 Task: Create a rule from the Agile list, Priority changed -> Complete task in the project AgileCoast if Priority Cleared then Complete Task
Action: Mouse moved to (961, 106)
Screenshot: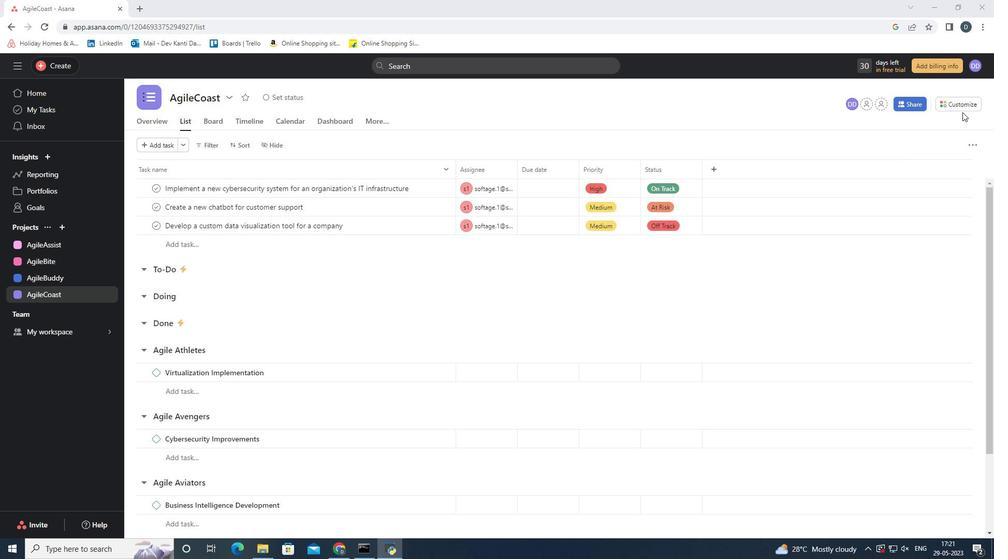 
Action: Mouse pressed left at (961, 106)
Screenshot: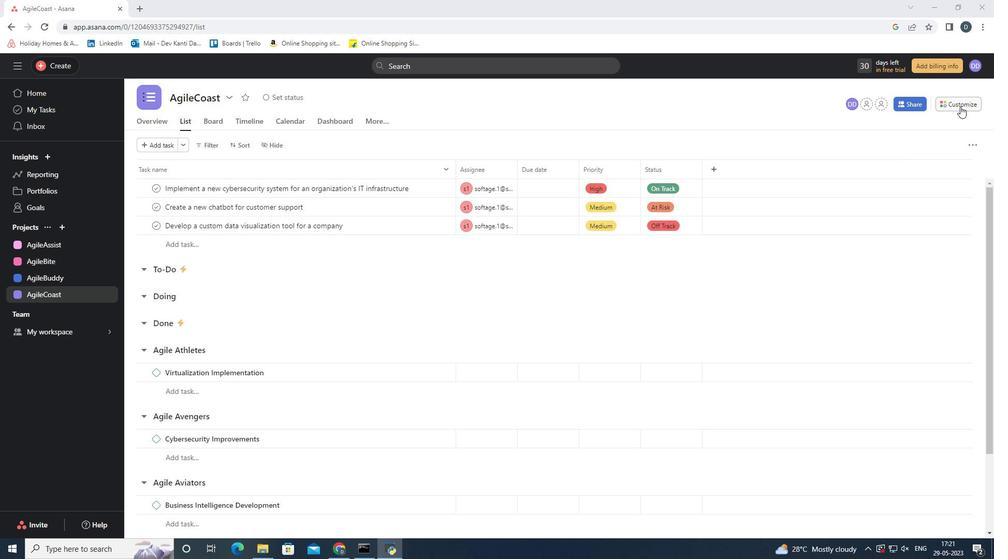 
Action: Mouse moved to (781, 234)
Screenshot: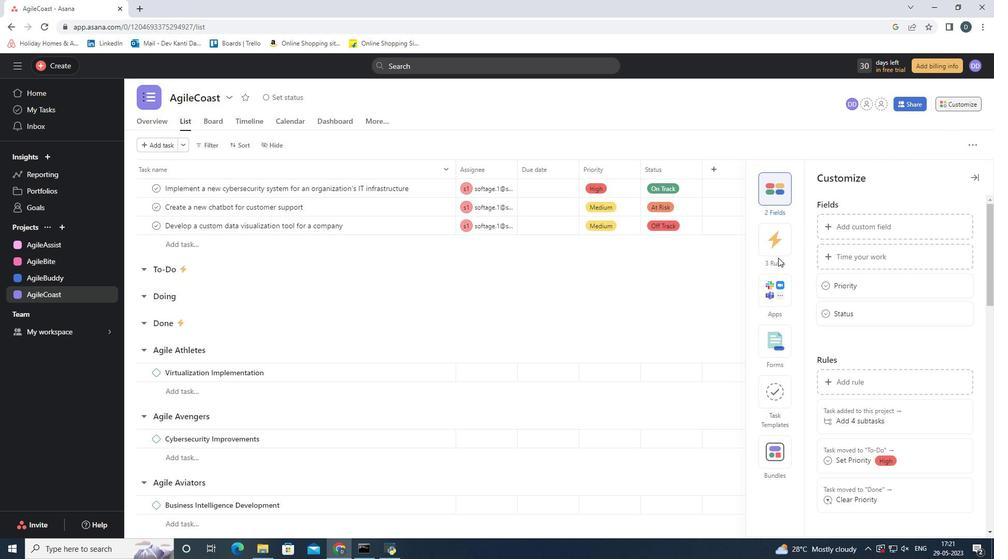 
Action: Mouse pressed left at (781, 234)
Screenshot: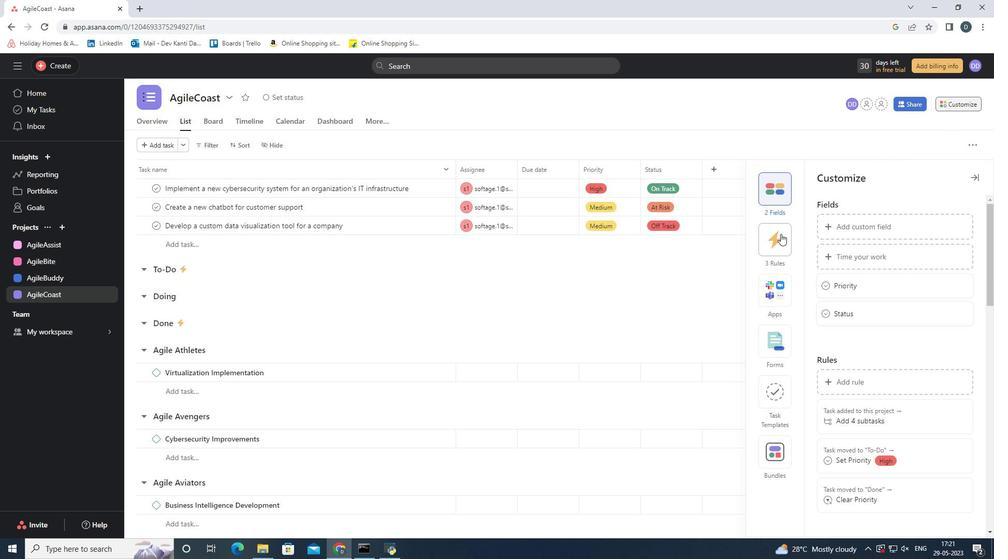 
Action: Mouse moved to (881, 226)
Screenshot: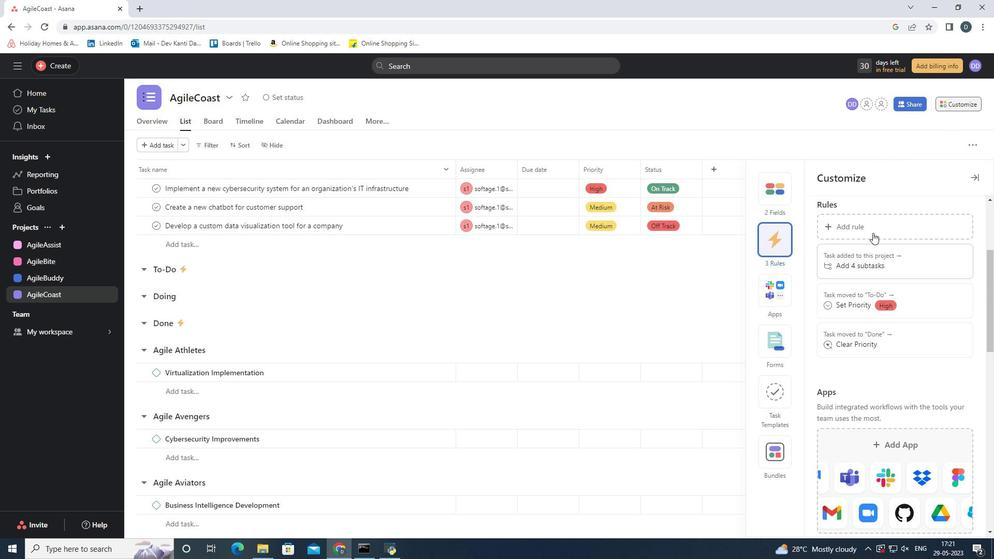 
Action: Mouse pressed left at (881, 226)
Screenshot: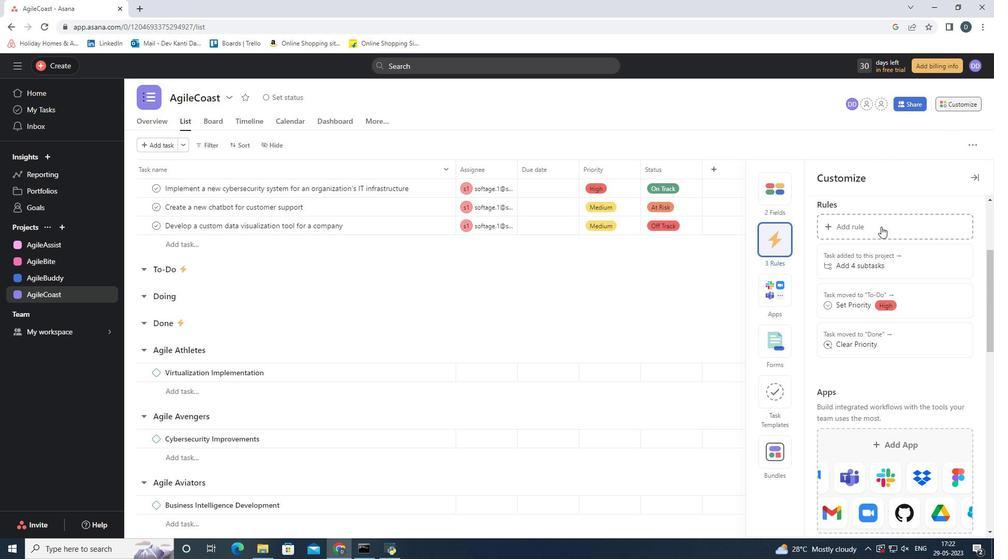 
Action: Mouse moved to (204, 173)
Screenshot: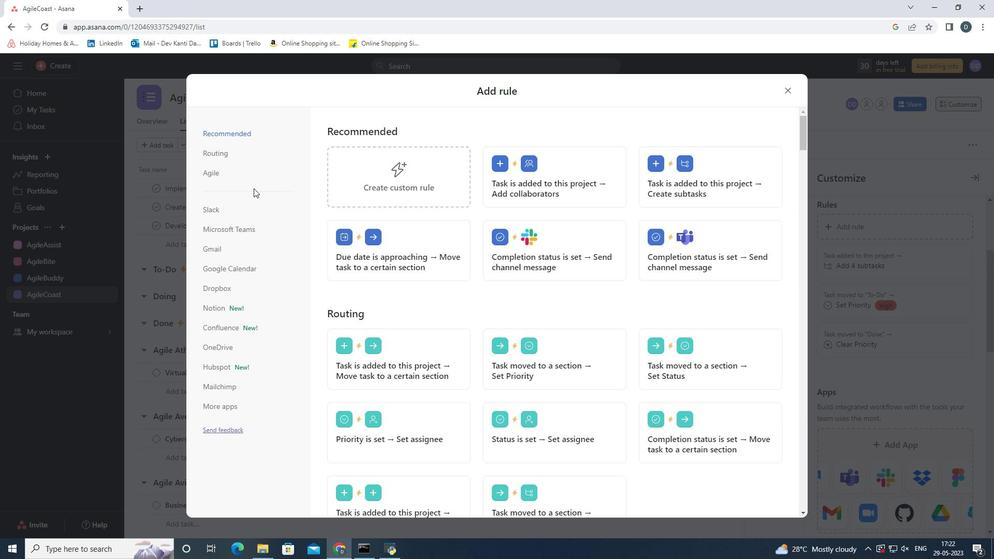 
Action: Mouse pressed left at (204, 173)
Screenshot: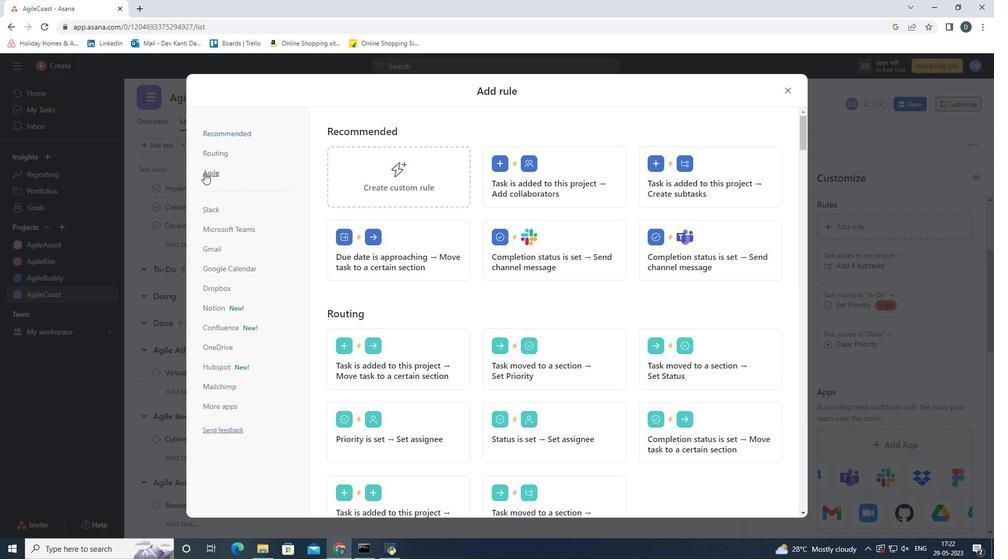 
Action: Mouse moved to (446, 204)
Screenshot: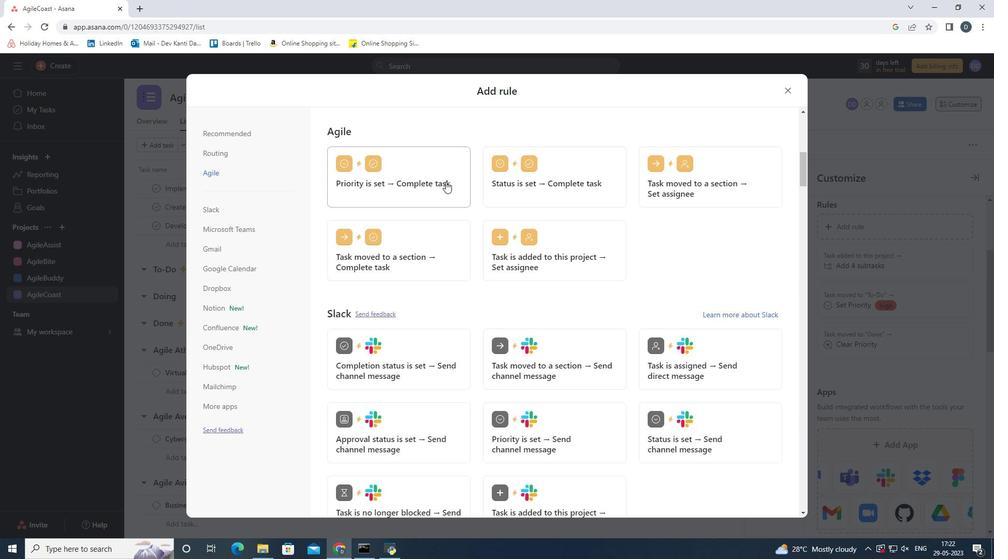 
Action: Mouse pressed left at (446, 204)
Screenshot: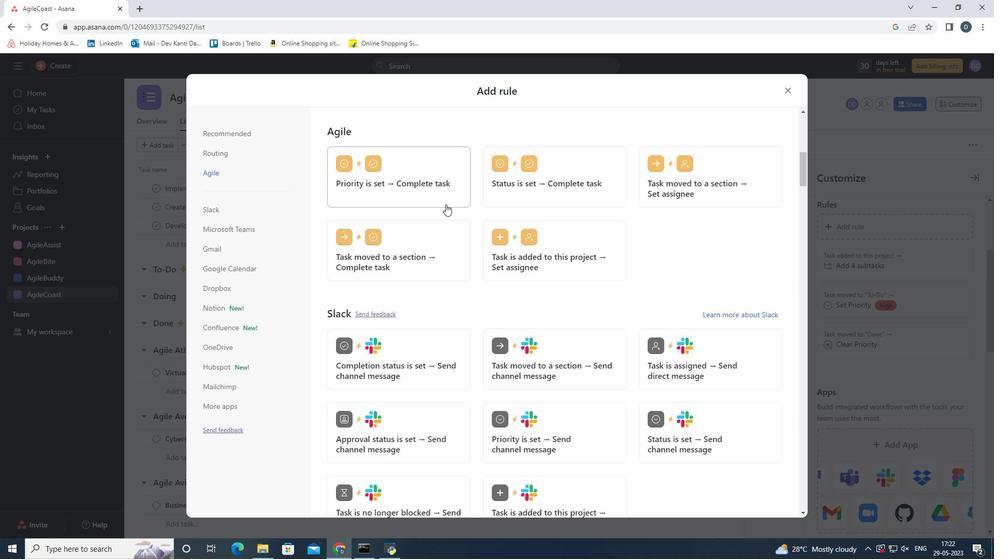 
Action: Mouse moved to (674, 202)
Screenshot: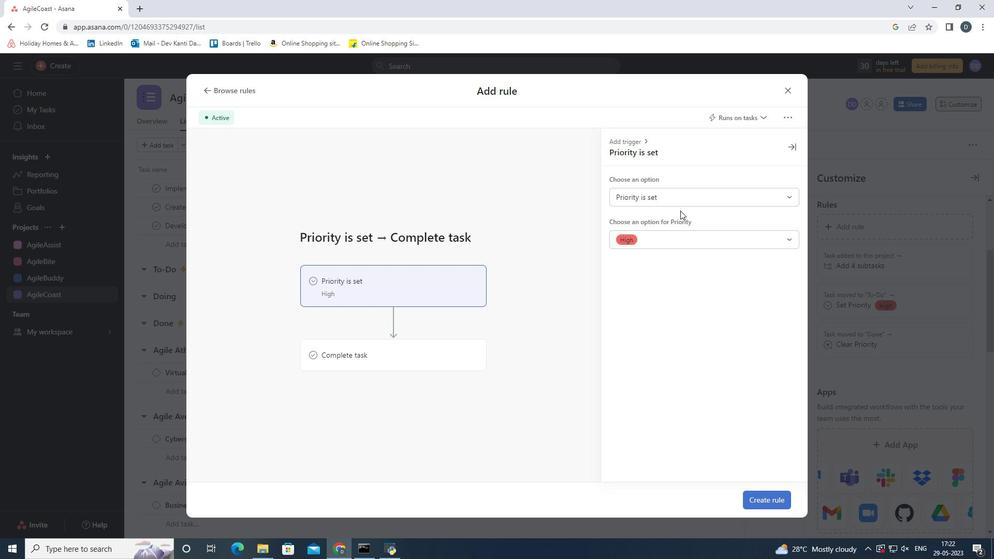 
Action: Mouse pressed left at (674, 202)
Screenshot: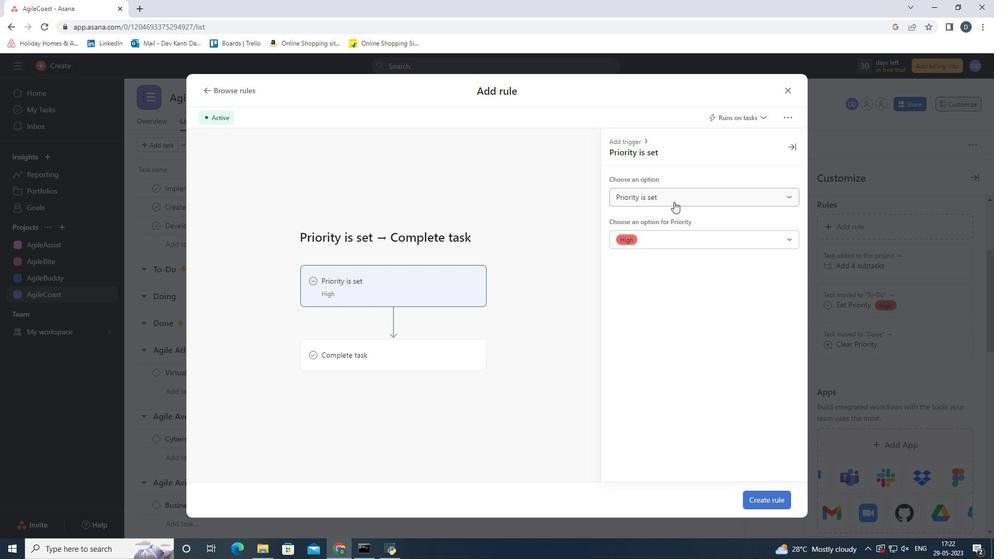
Action: Mouse moved to (667, 237)
Screenshot: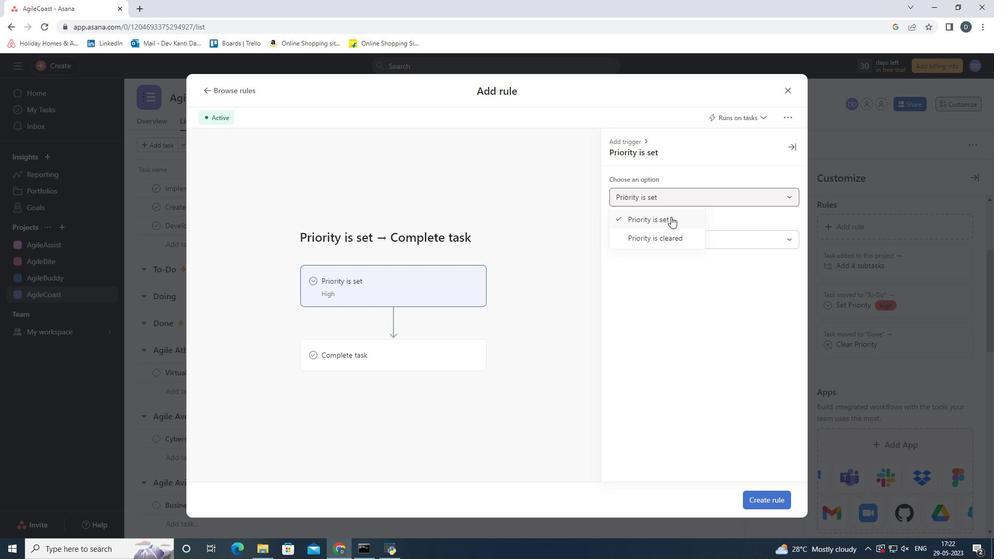 
Action: Mouse pressed left at (667, 237)
Screenshot: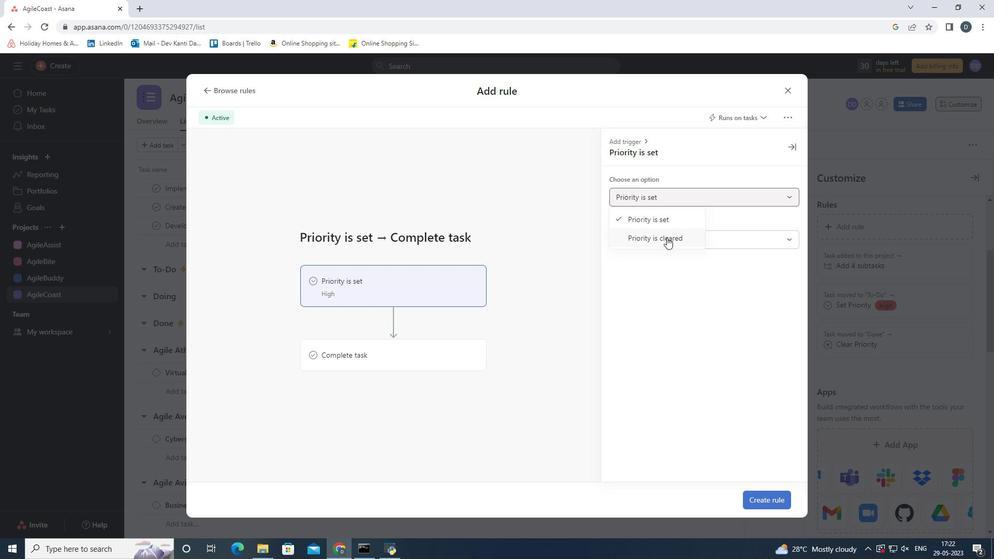 
Action: Mouse moved to (522, 384)
Screenshot: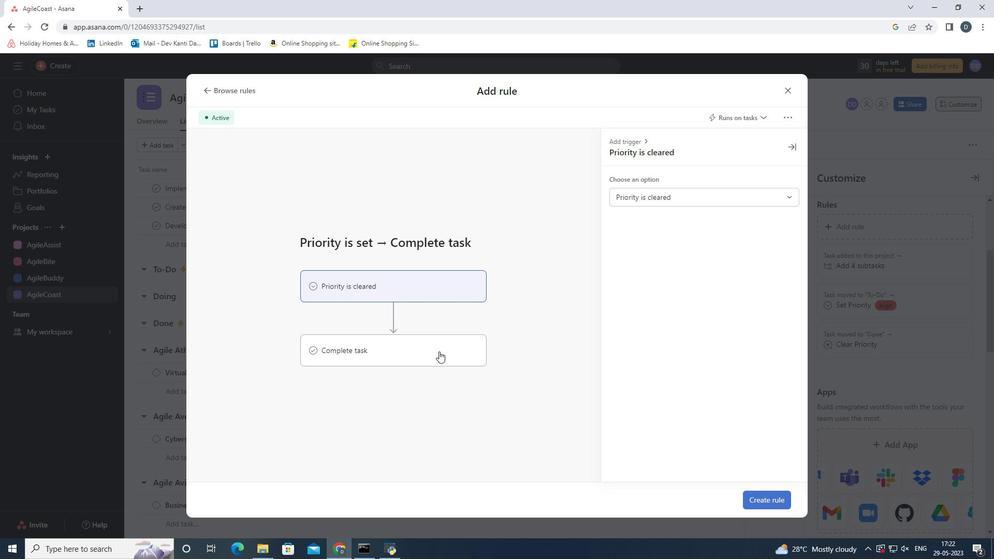 
Action: Mouse pressed left at (522, 384)
Screenshot: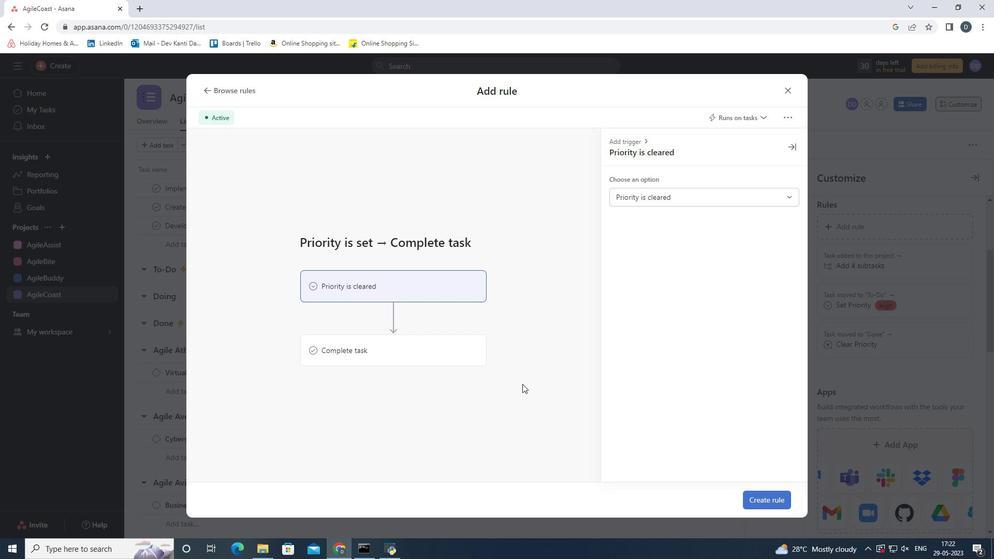 
Action: Mouse moved to (760, 501)
Screenshot: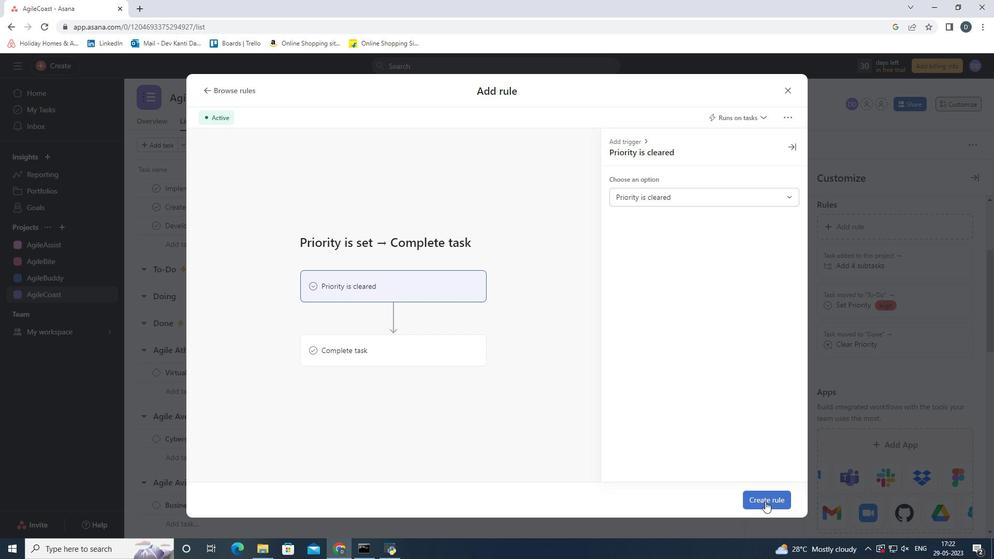 
Action: Mouse pressed left at (760, 501)
Screenshot: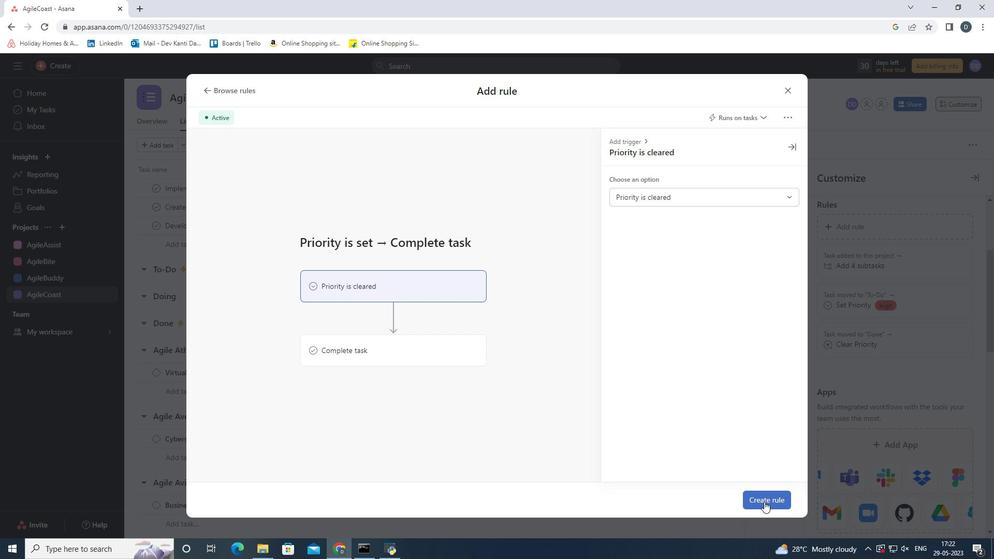 
Action: Mouse moved to (978, 177)
Screenshot: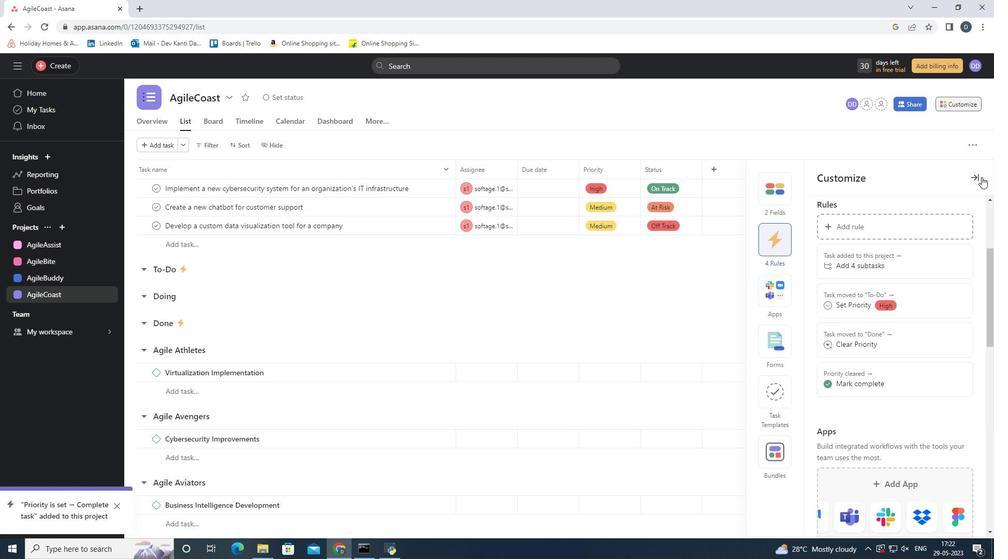 
Action: Mouse pressed left at (978, 177)
Screenshot: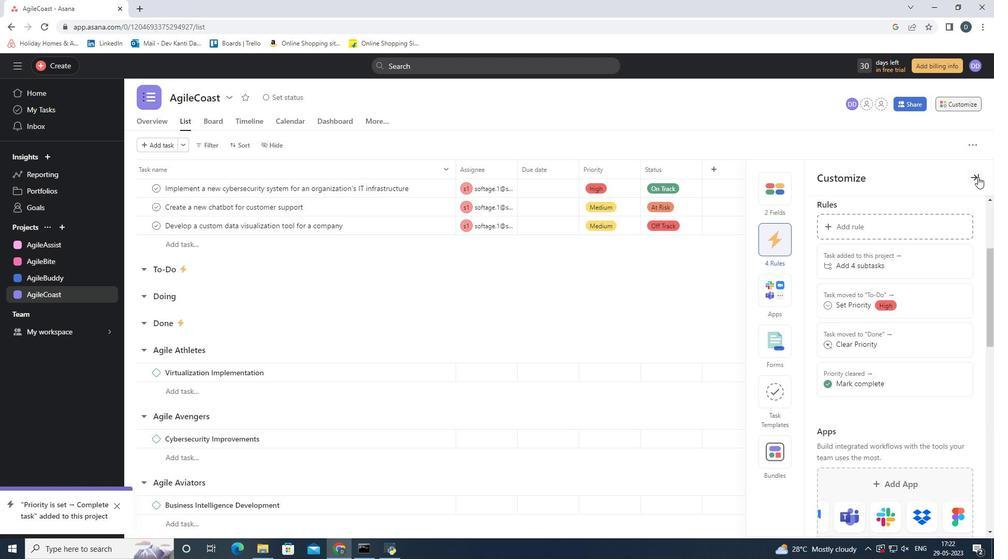 
Action: Mouse moved to (963, 105)
Screenshot: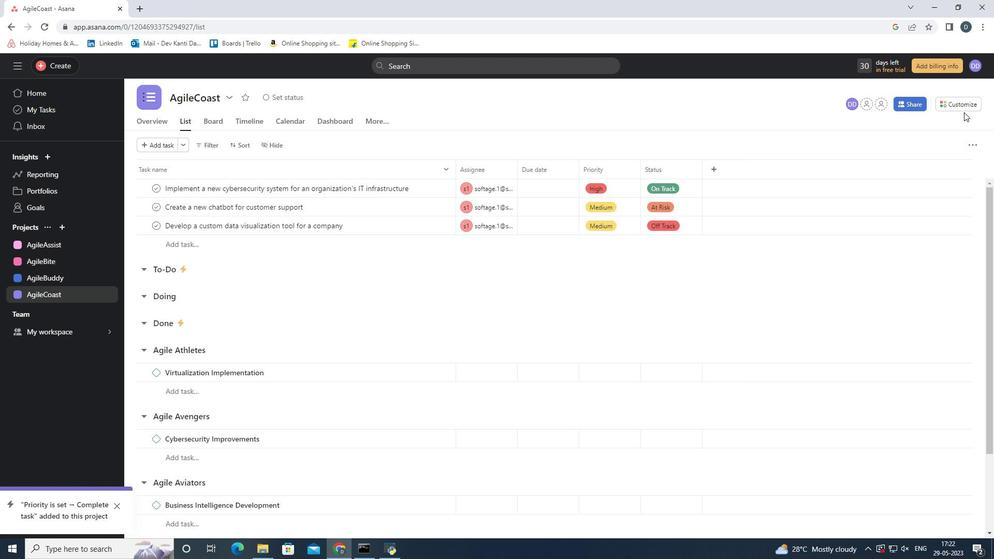 
Action: Mouse pressed left at (963, 105)
Screenshot: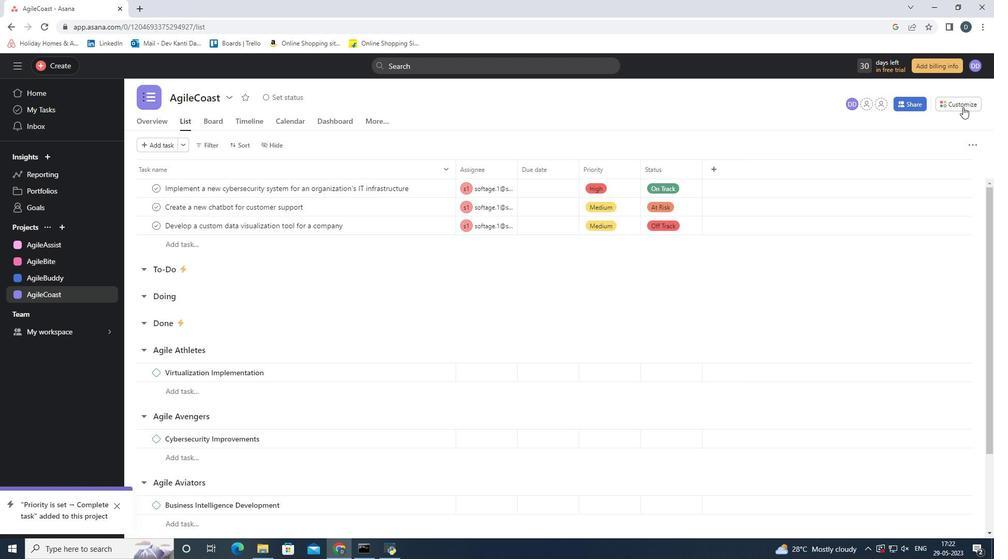 
Action: Mouse moved to (861, 368)
Screenshot: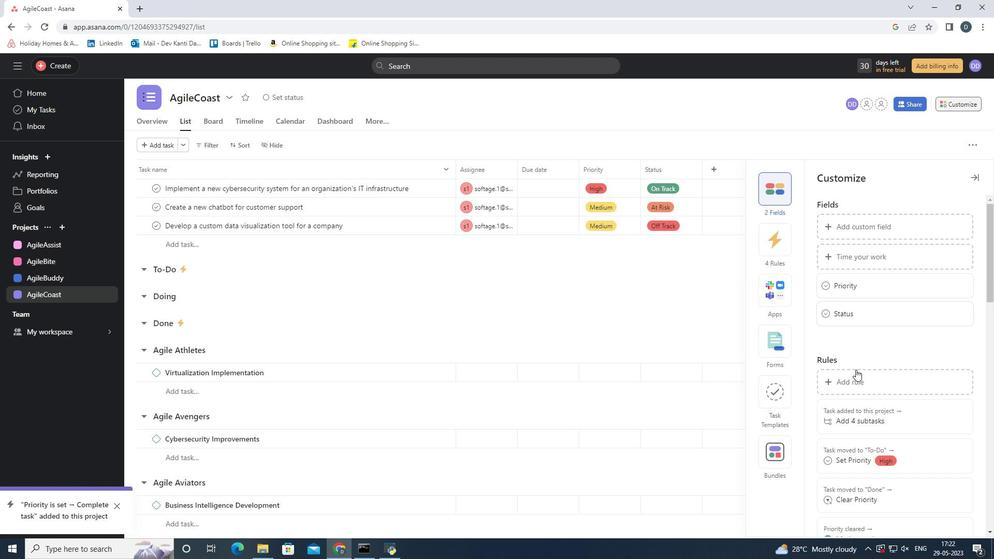 
Action: Mouse scrolled (861, 367) with delta (0, 0)
Screenshot: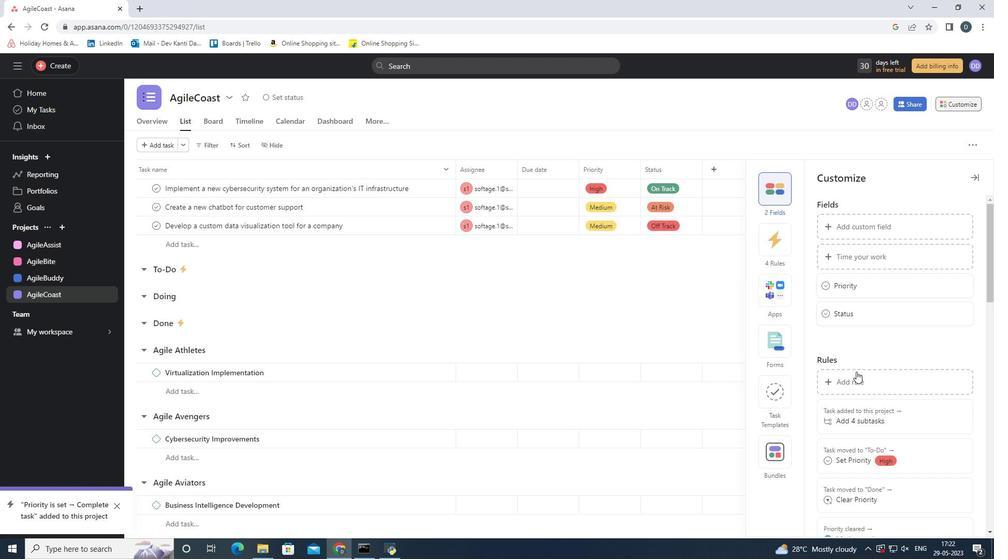
Action: Mouse scrolled (861, 367) with delta (0, 0)
Screenshot: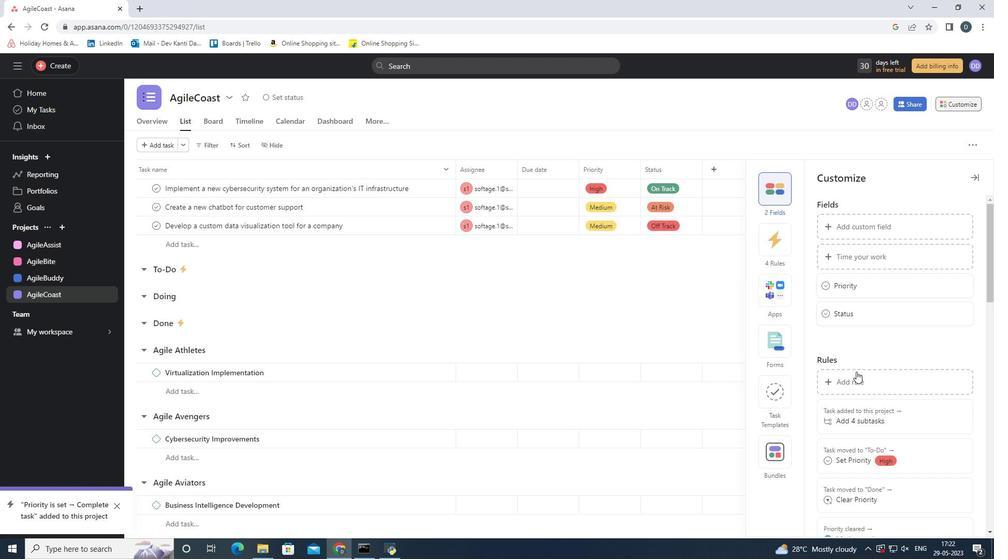 
Action: Mouse scrolled (861, 367) with delta (0, 0)
Screenshot: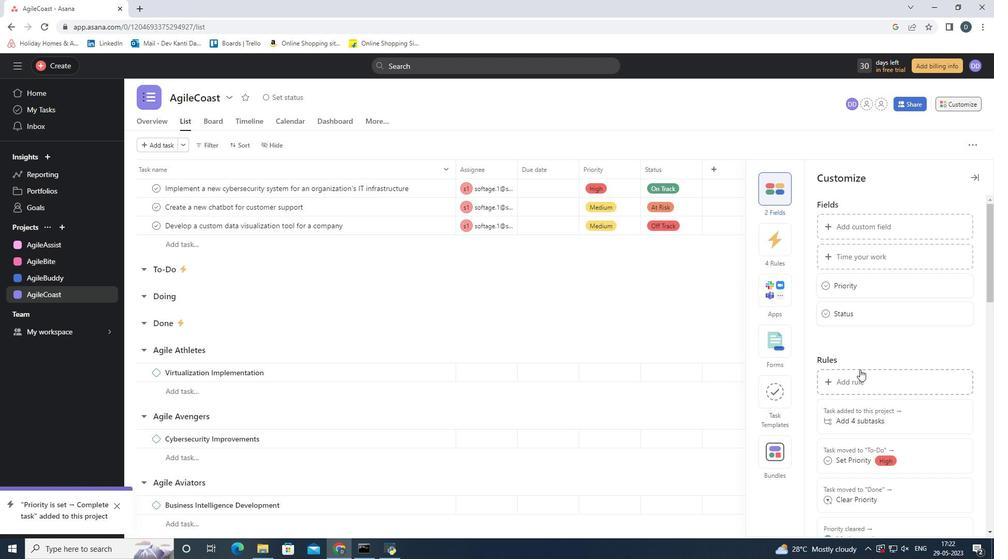 
Action: Mouse moved to (976, 177)
Screenshot: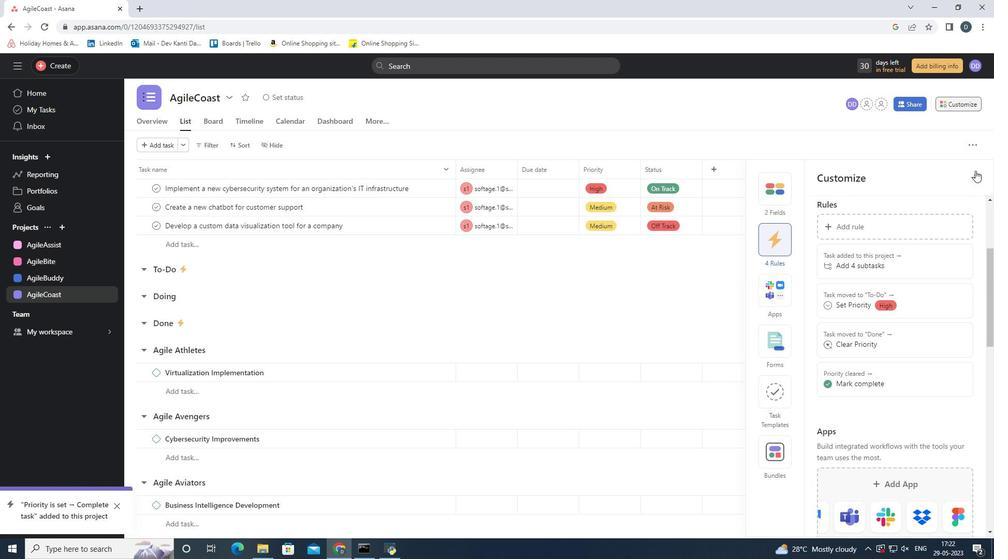 
Action: Mouse pressed left at (976, 177)
Screenshot: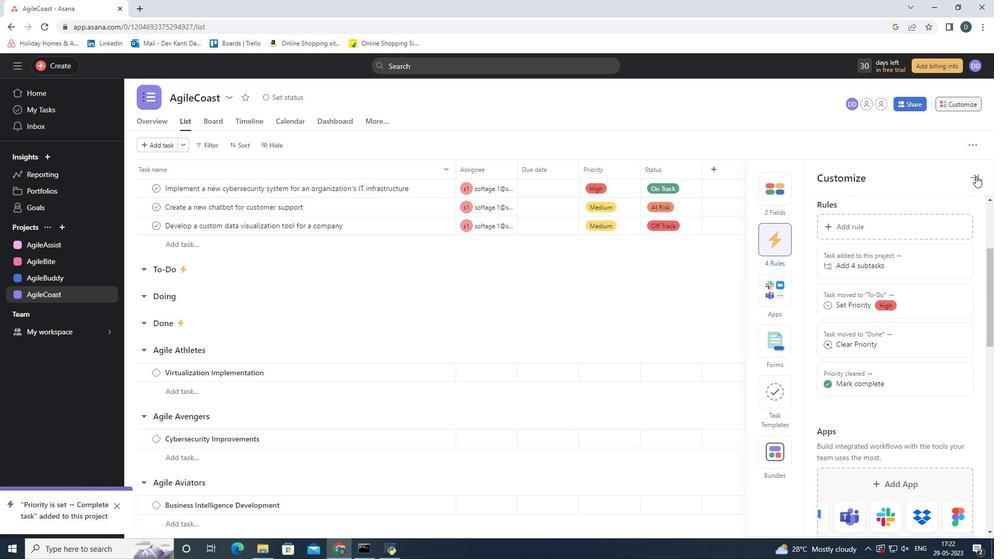 
Action: Mouse moved to (588, 316)
Screenshot: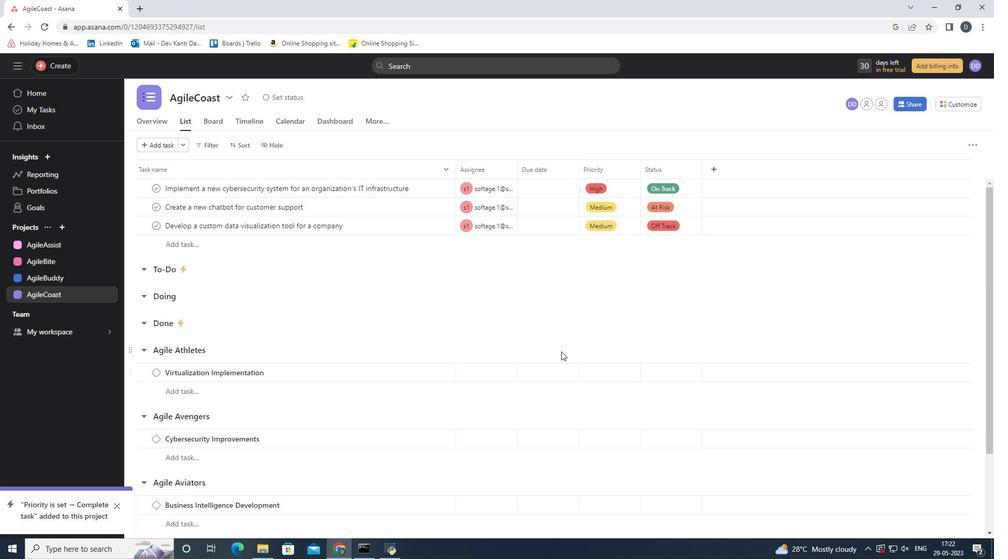 
Action: Mouse pressed left at (588, 316)
Screenshot: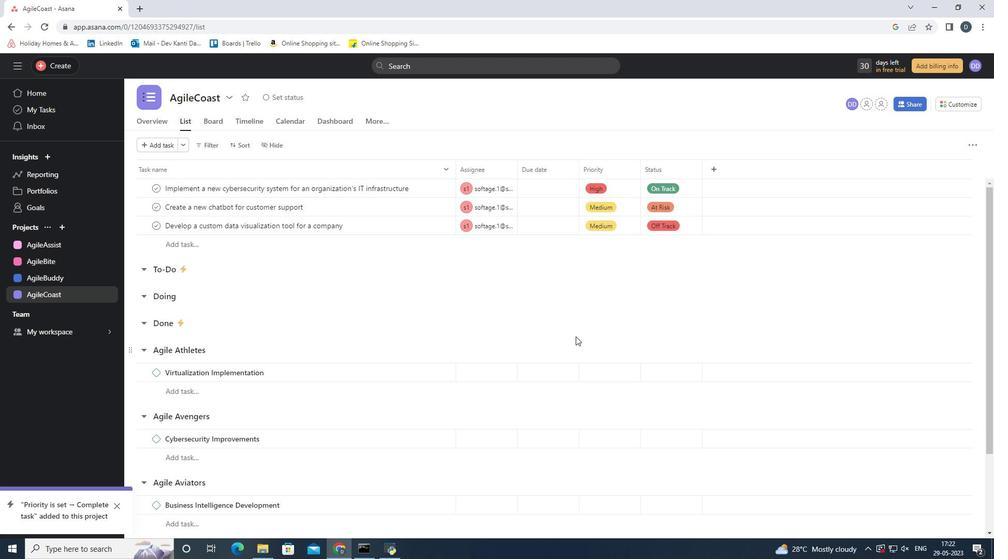
